 Task: Create a section DevOps Drift and in the section, add a milestone E-commerce Integration in the project WonderTech.
Action: Mouse moved to (86, 479)
Screenshot: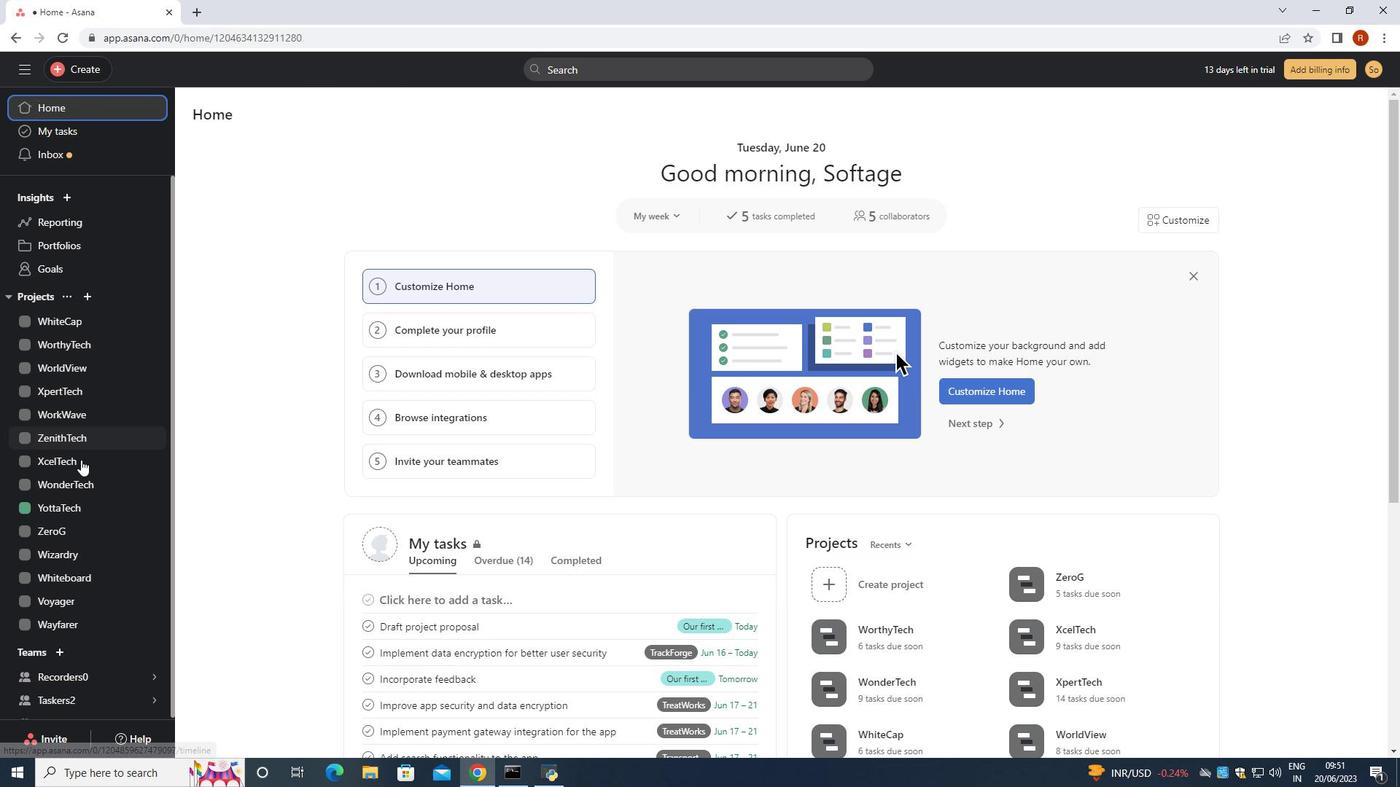 
Action: Mouse pressed left at (86, 479)
Screenshot: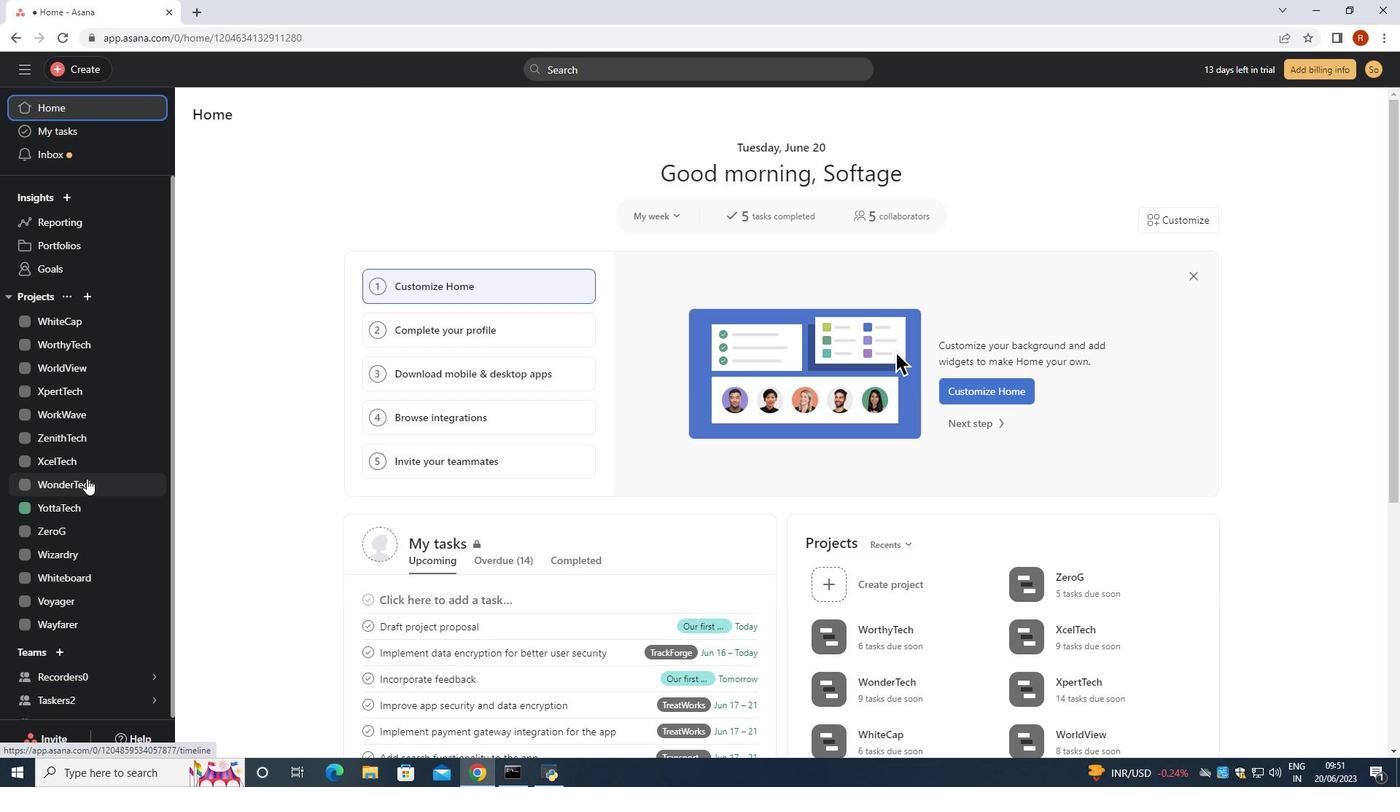 
Action: Mouse moved to (237, 424)
Screenshot: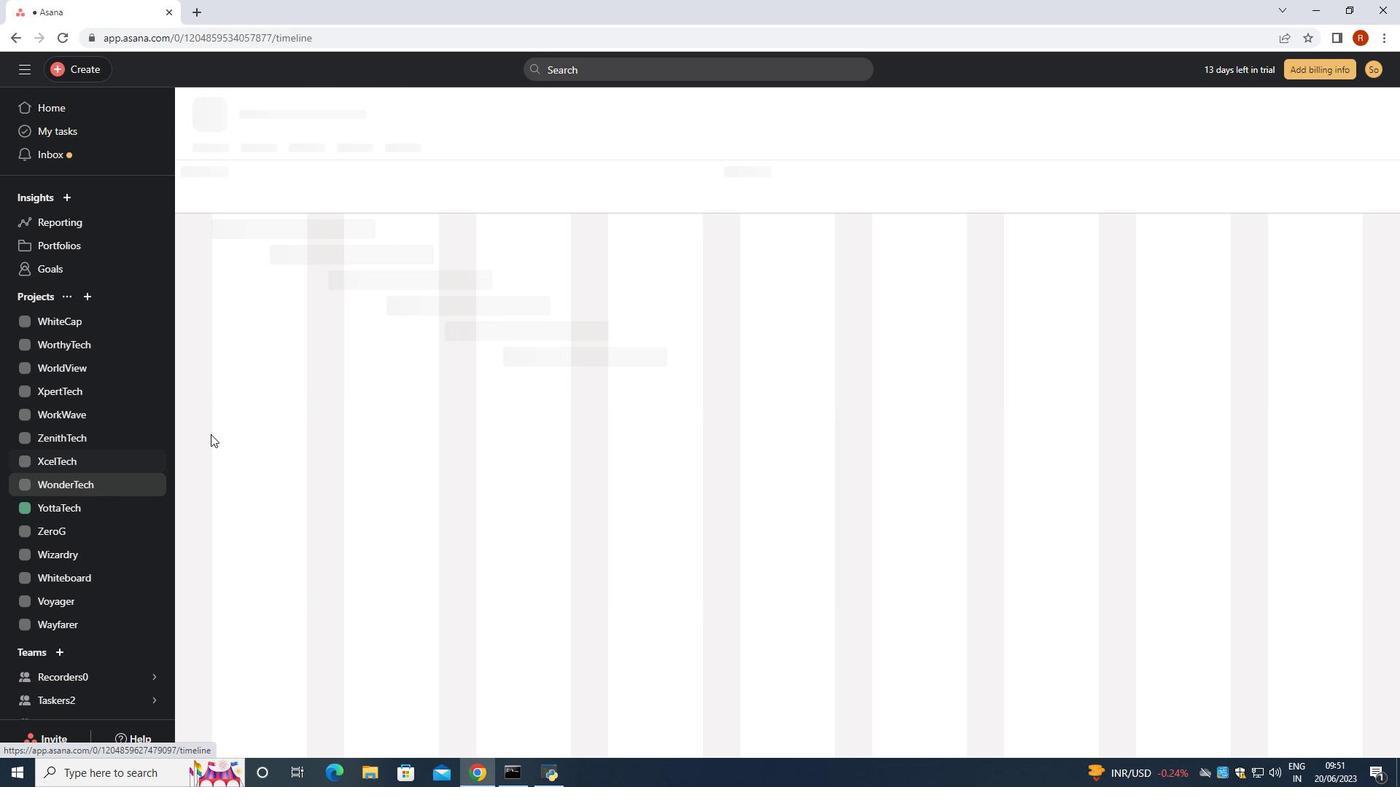 
Action: Mouse scrolled (237, 423) with delta (0, 0)
Screenshot: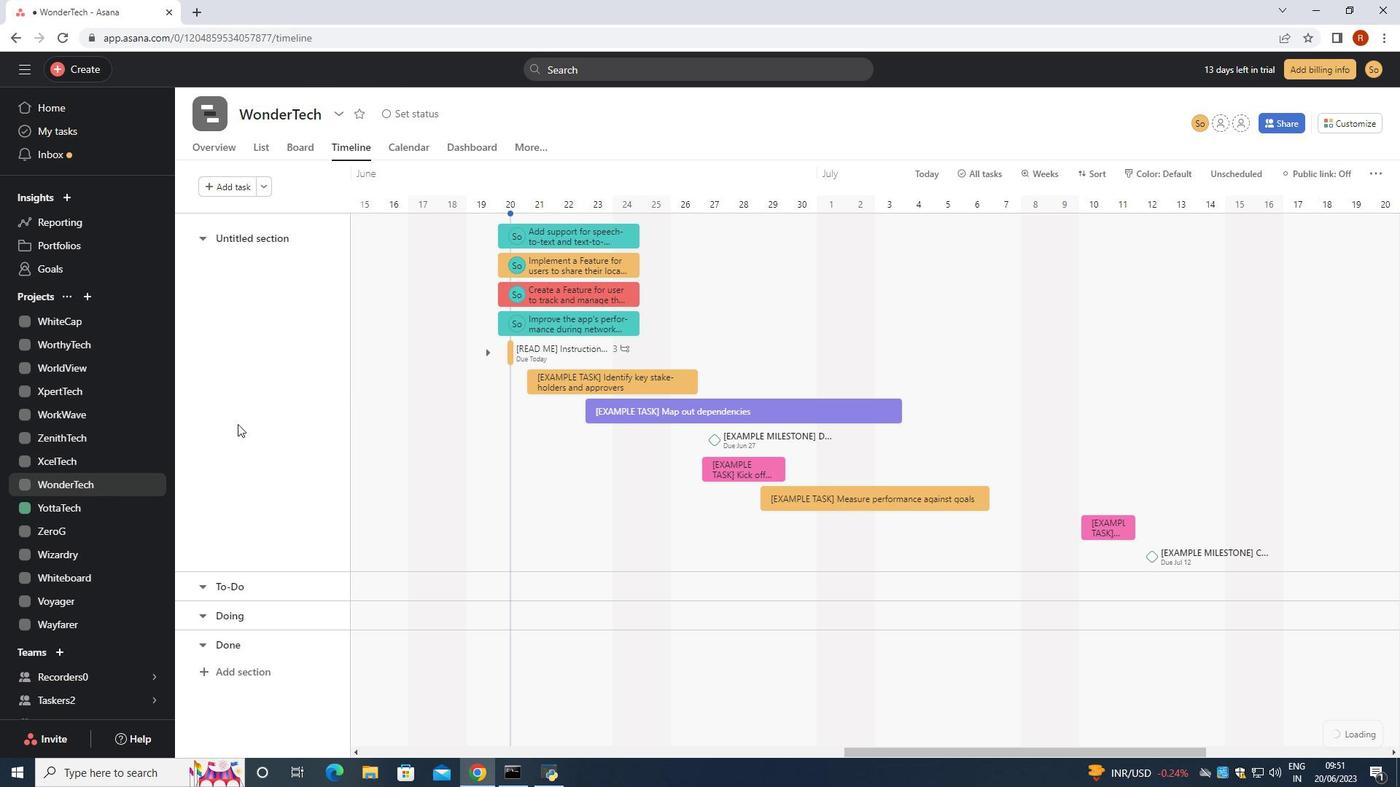 
Action: Mouse moved to (266, 669)
Screenshot: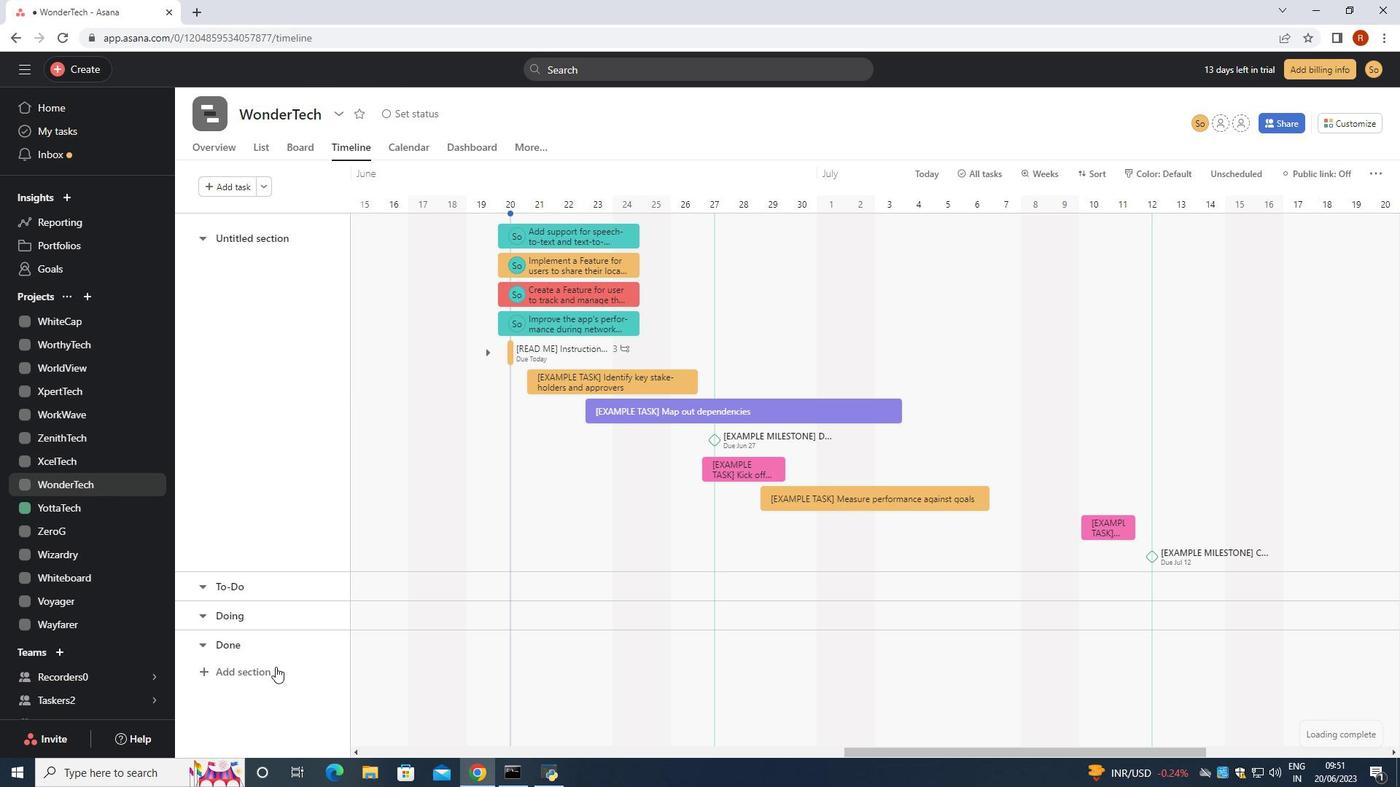 
Action: Mouse pressed left at (266, 669)
Screenshot: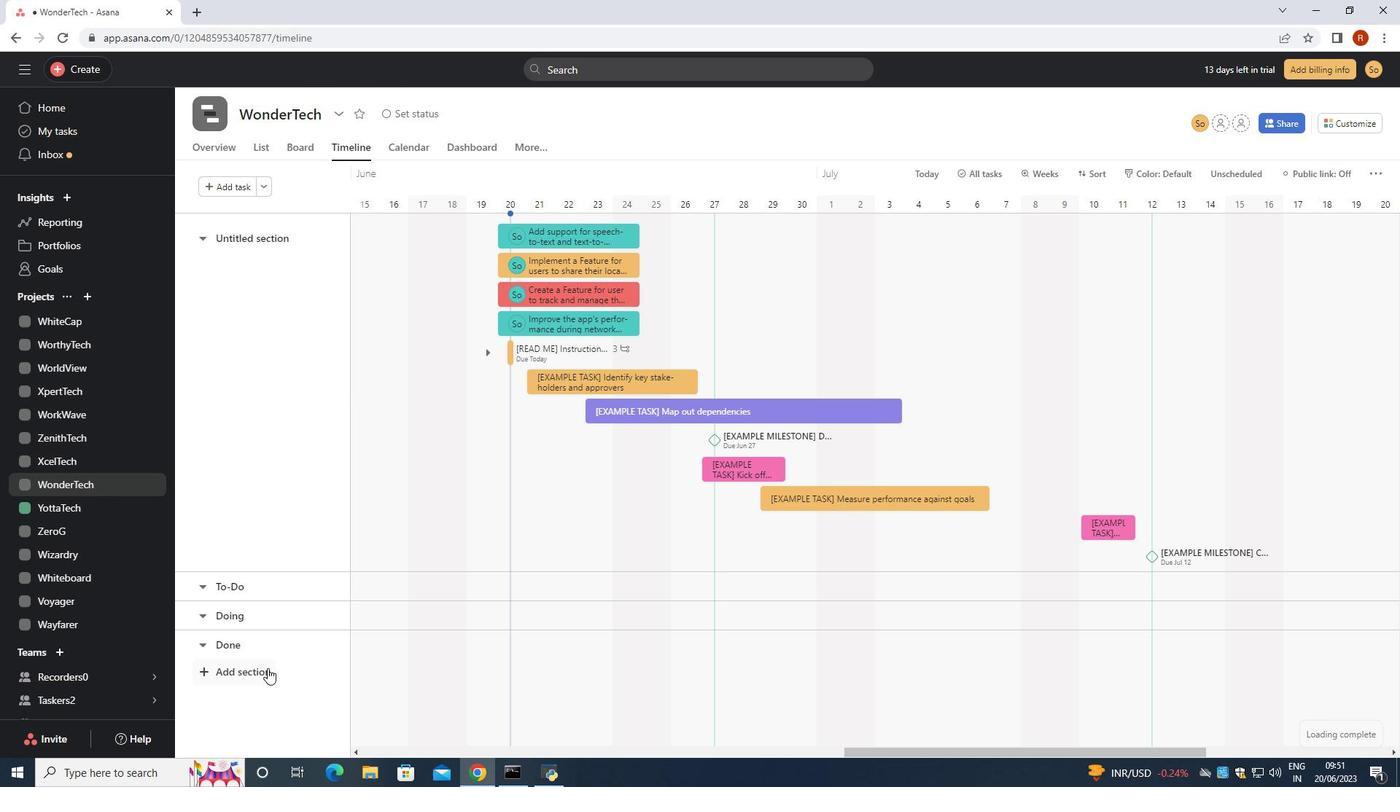 
Action: Key pressed <Key.shift>Dev<Key.shift>Ops<Key.space><Key.shift>Drift
Screenshot: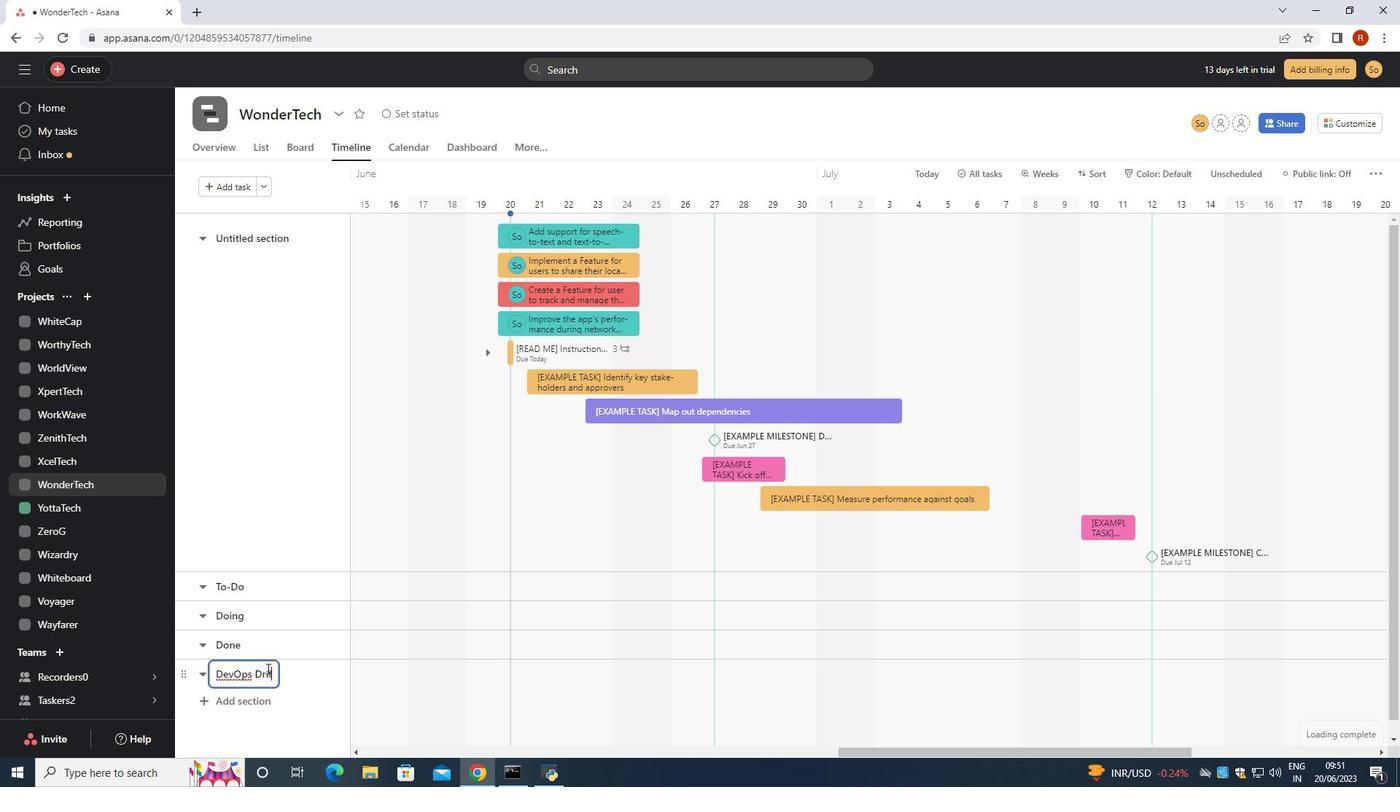 
Action: Mouse moved to (382, 670)
Screenshot: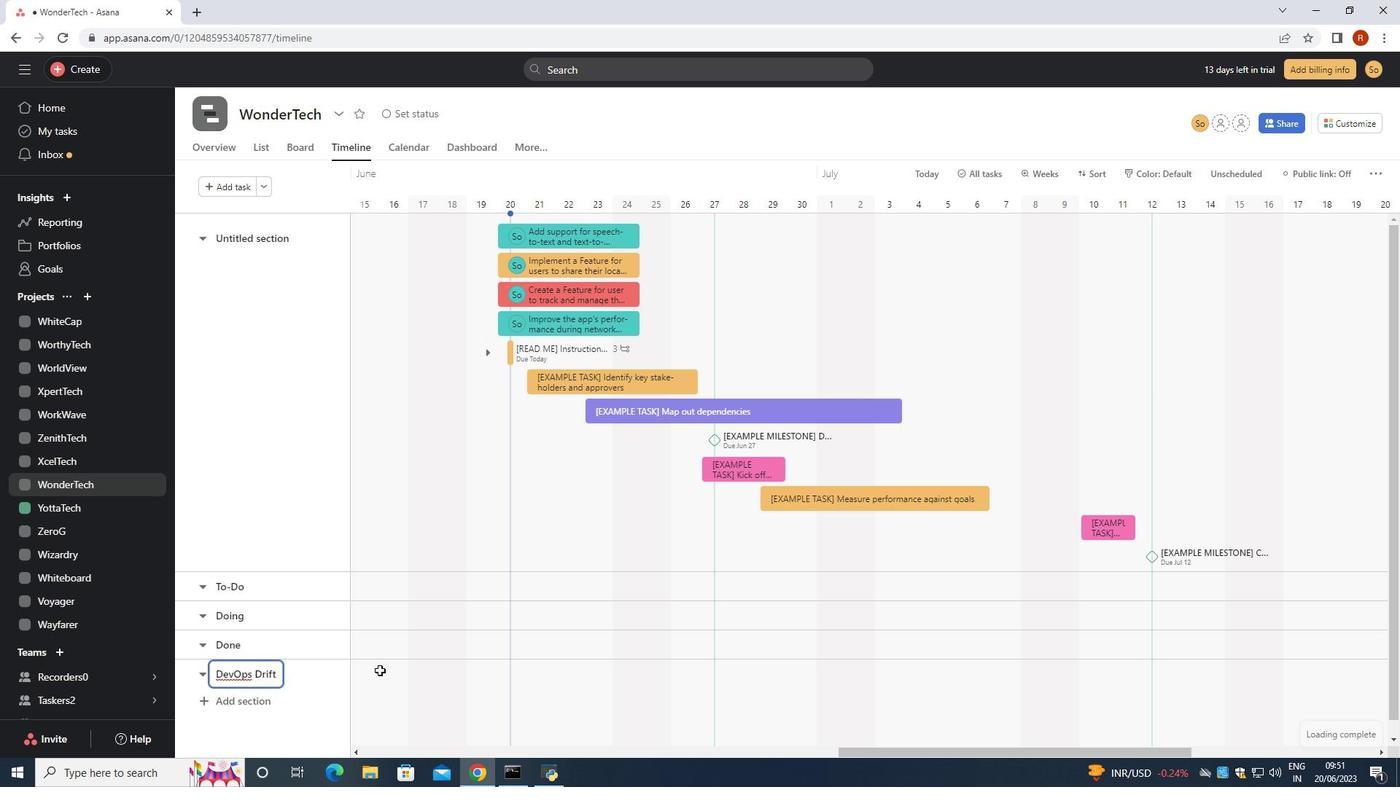 
Action: Mouse pressed left at (382, 670)
Screenshot: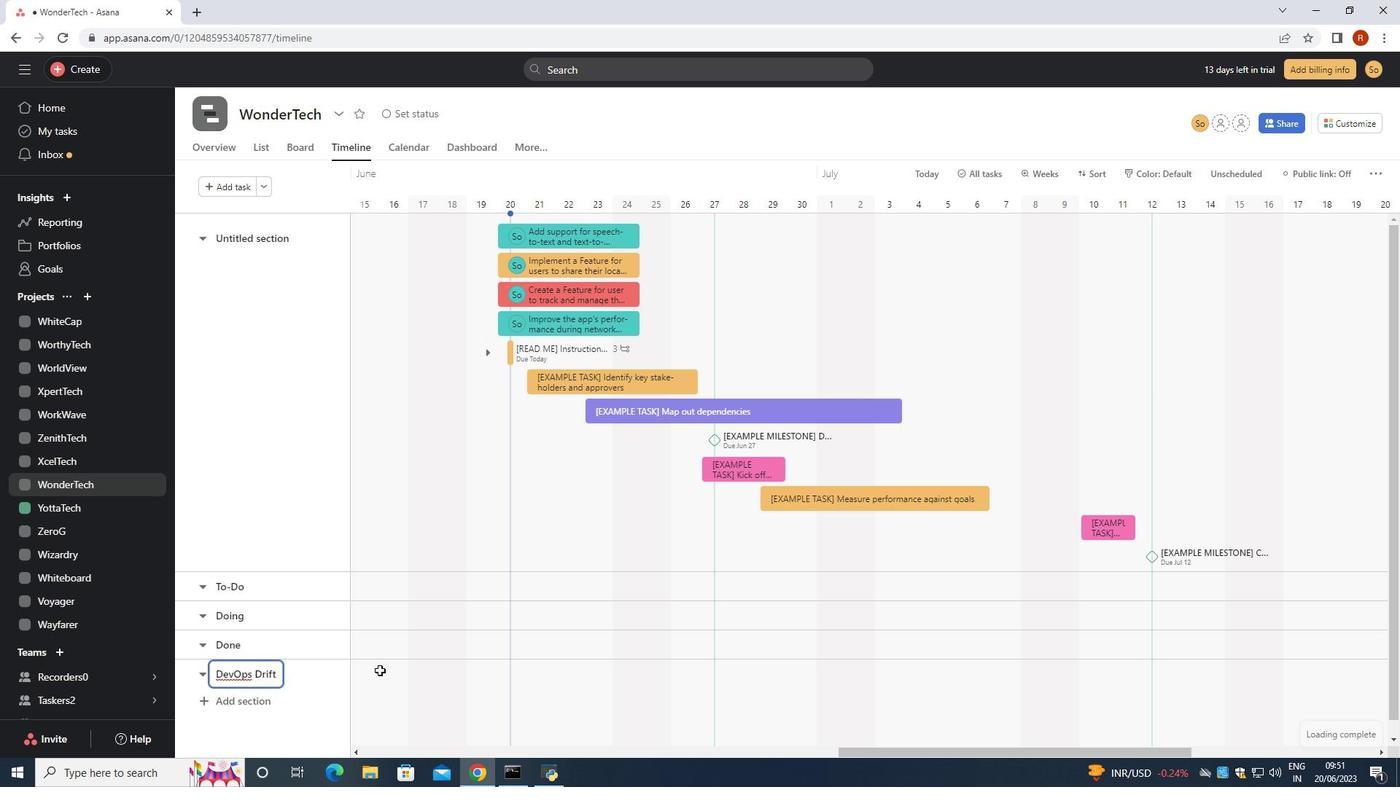 
Action: Mouse moved to (466, 721)
Screenshot: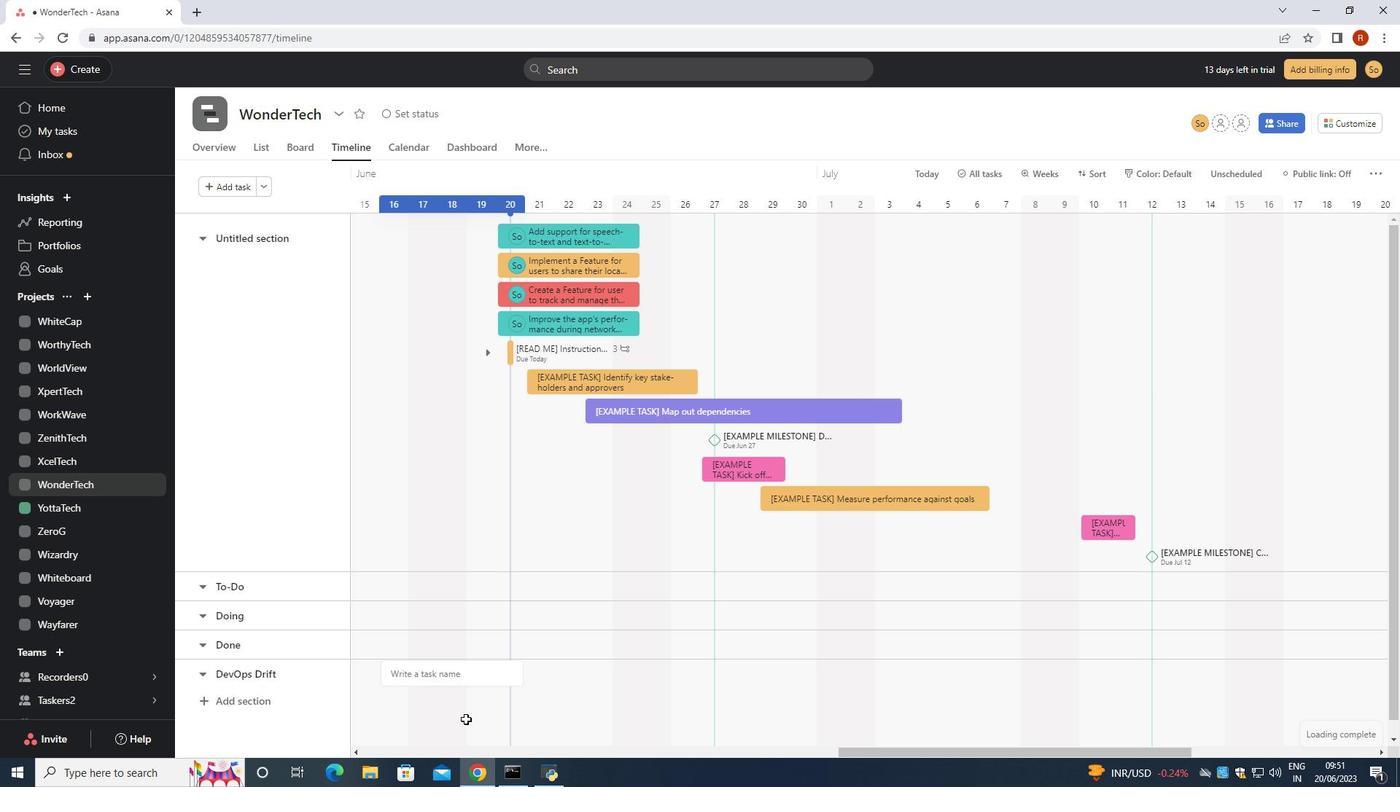 
Action: Key pressed <Key.shift><Key.shift><Key.shift>E-commerce<Key.space><Key.shift>Integration<Key.enter>
Screenshot: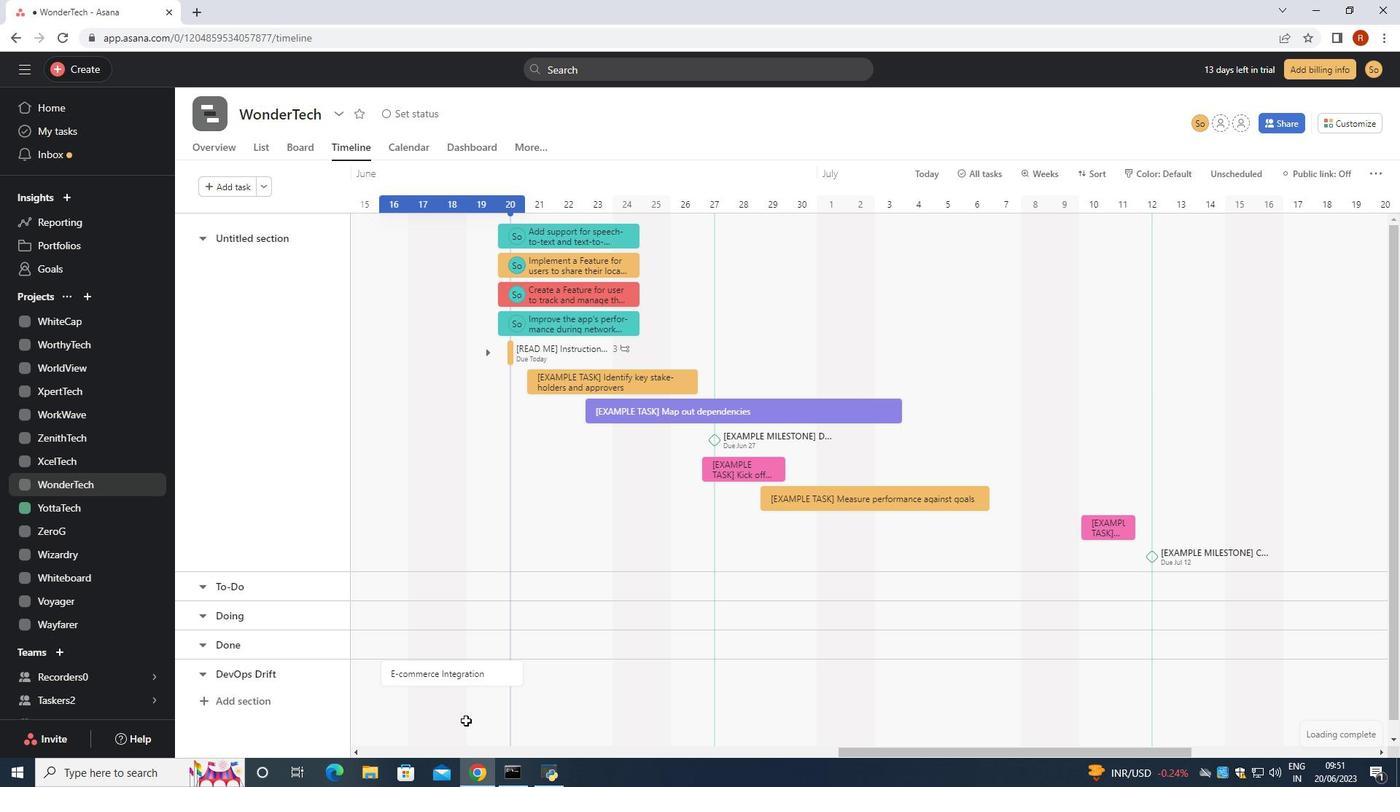 
Action: Mouse moved to (458, 674)
Screenshot: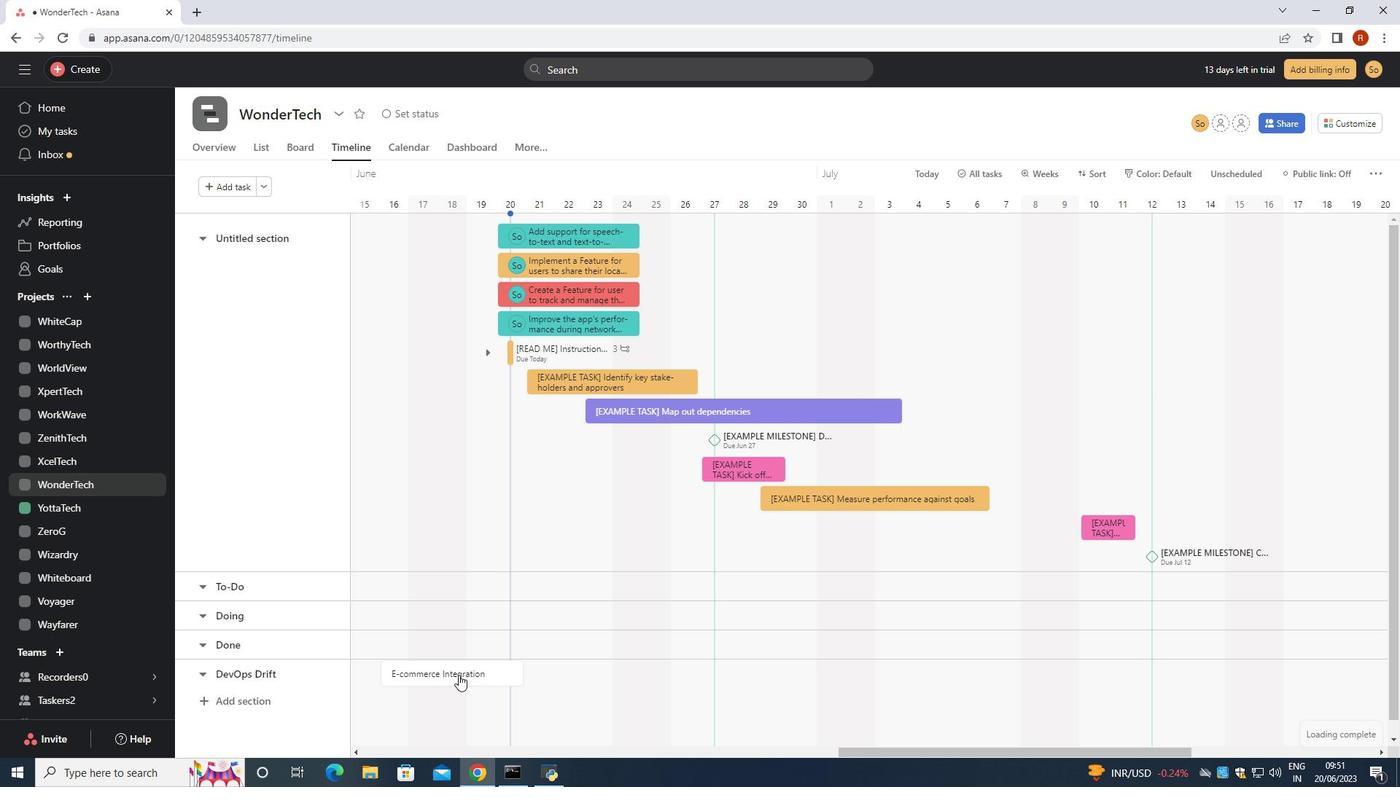 
Action: Mouse pressed right at (458, 674)
Screenshot: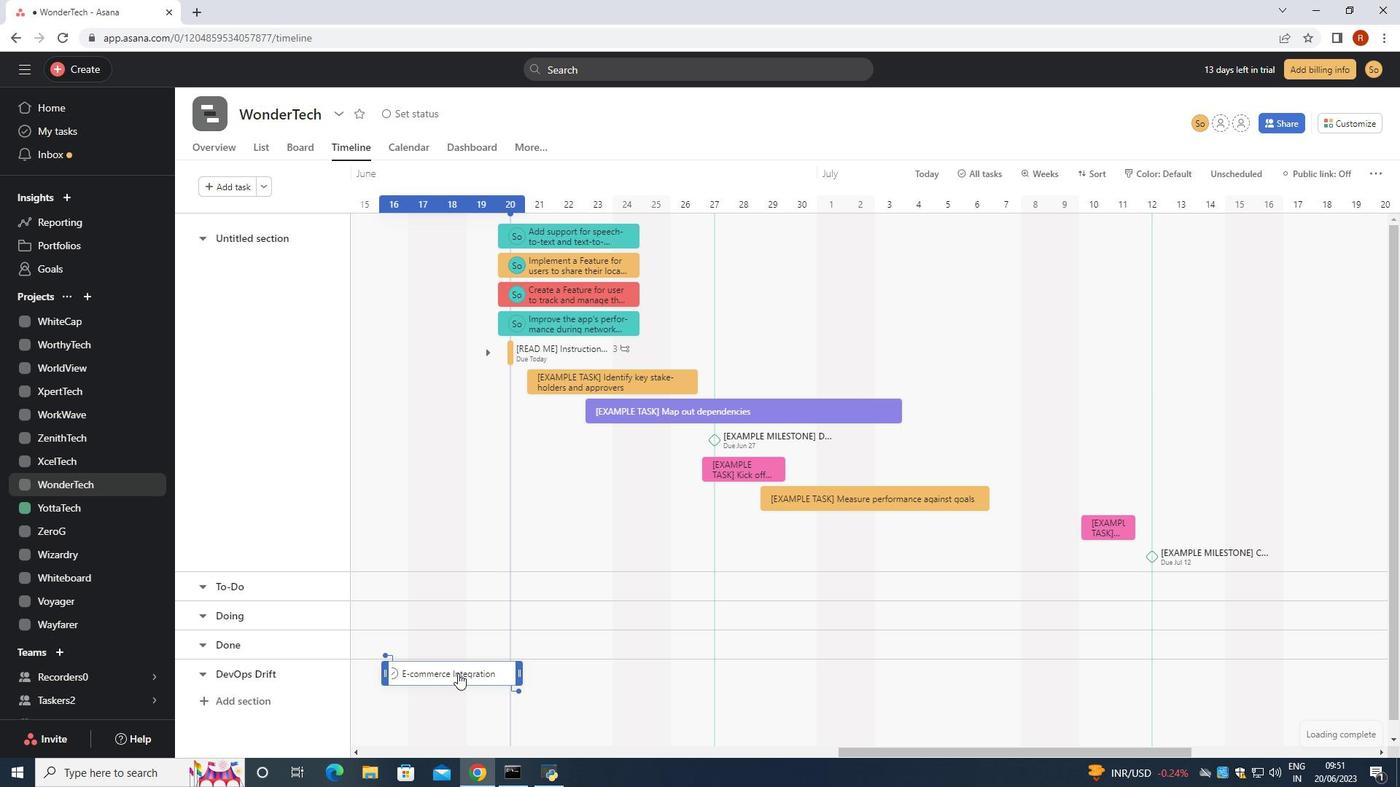 
Action: Mouse moved to (527, 601)
Screenshot: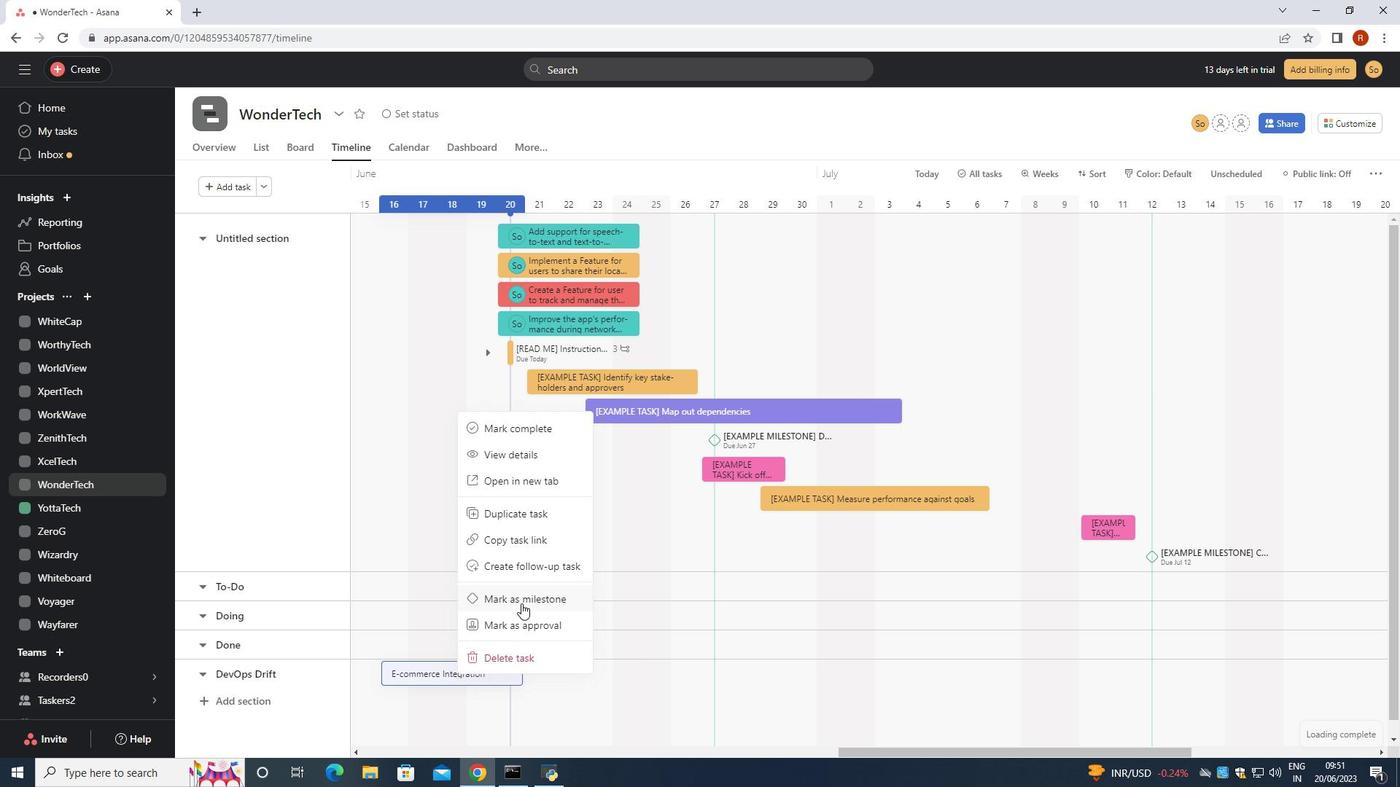
Action: Mouse pressed left at (527, 601)
Screenshot: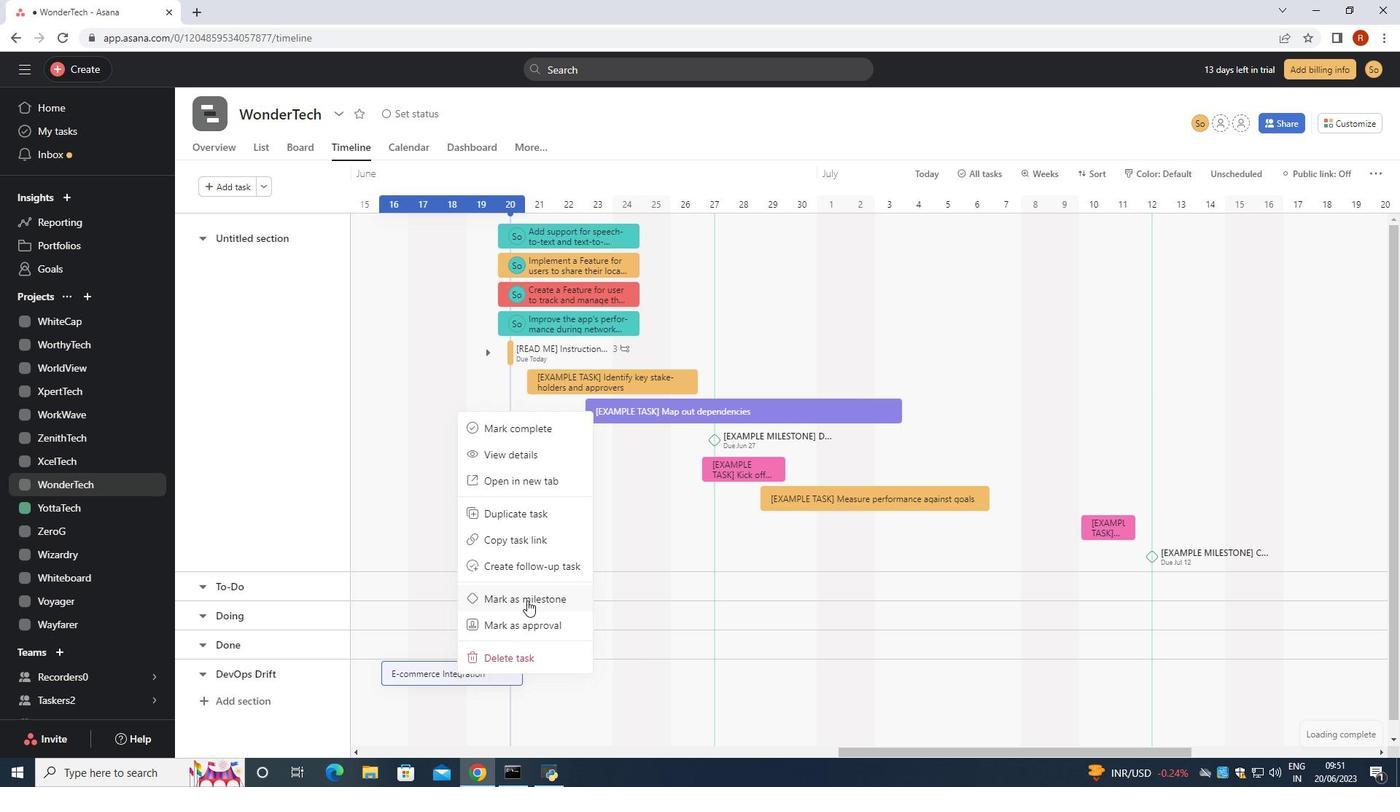 
Action: Mouse moved to (627, 645)
Screenshot: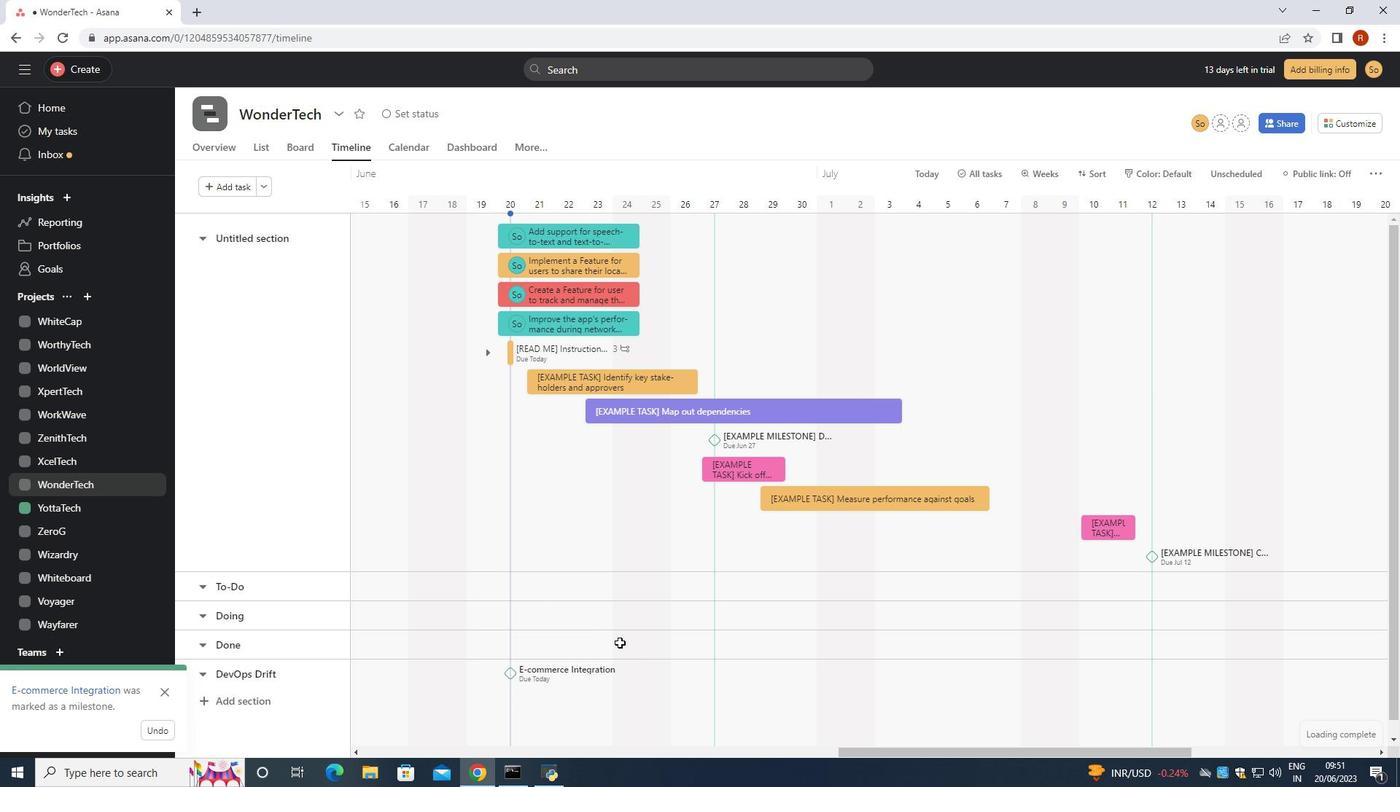 
